 Task: Add people "mailaustralia7@gmail.com" to the document "Monthly reports".
Action: Mouse moved to (91, 74)
Screenshot: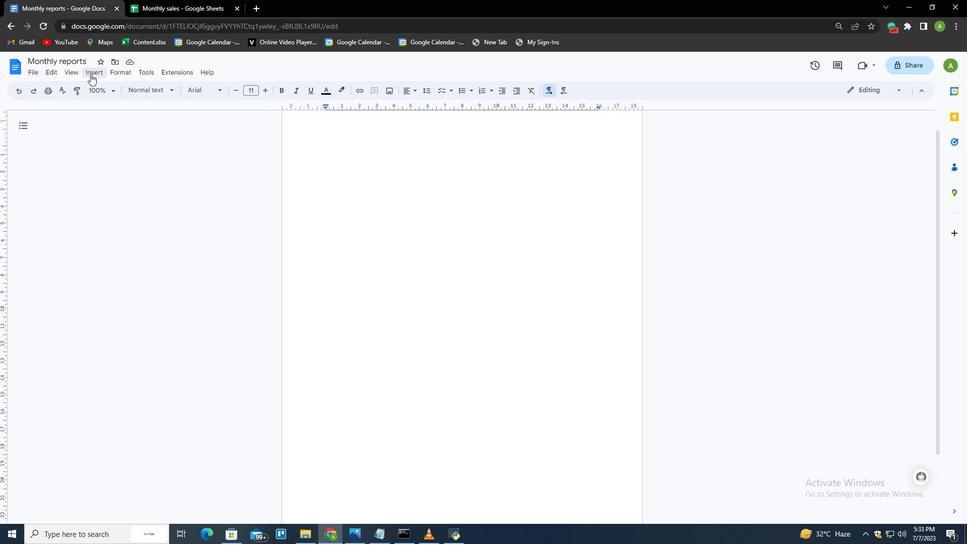 
Action: Mouse pressed left at (91, 74)
Screenshot: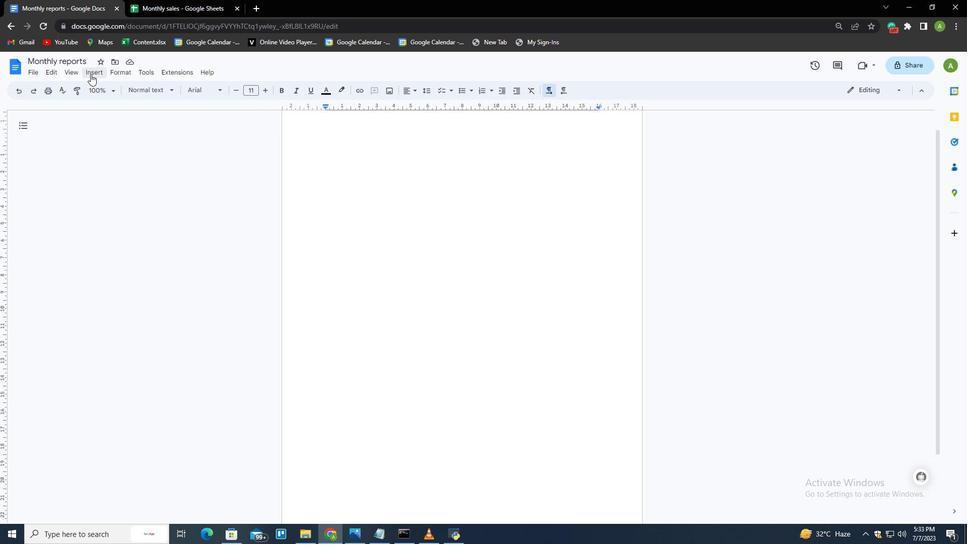 
Action: Mouse moved to (255, 195)
Screenshot: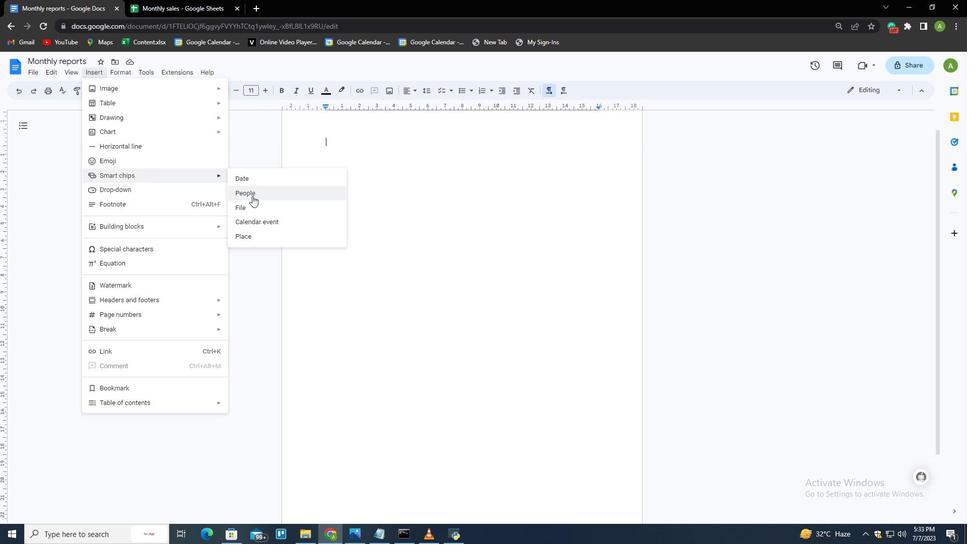 
Action: Mouse pressed left at (255, 195)
Screenshot: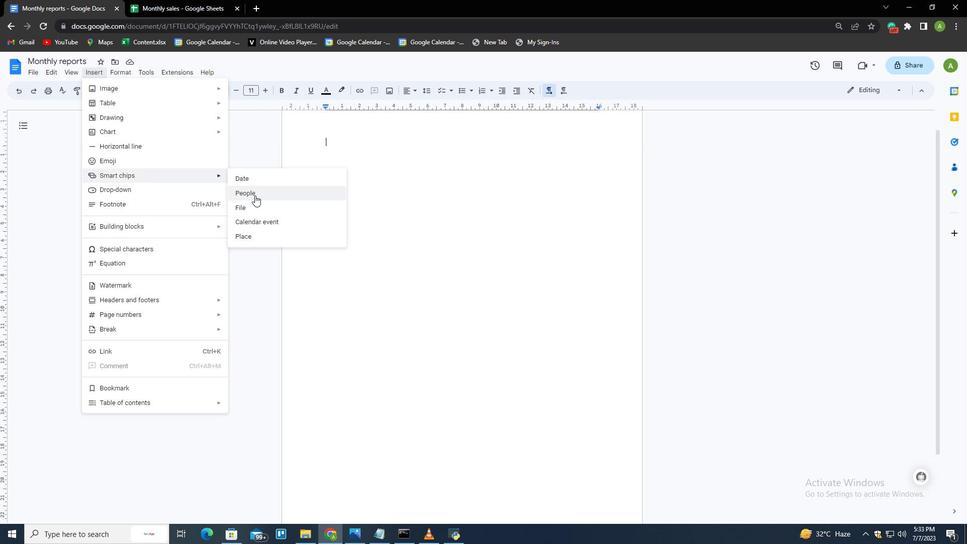 
Action: Mouse moved to (357, 166)
Screenshot: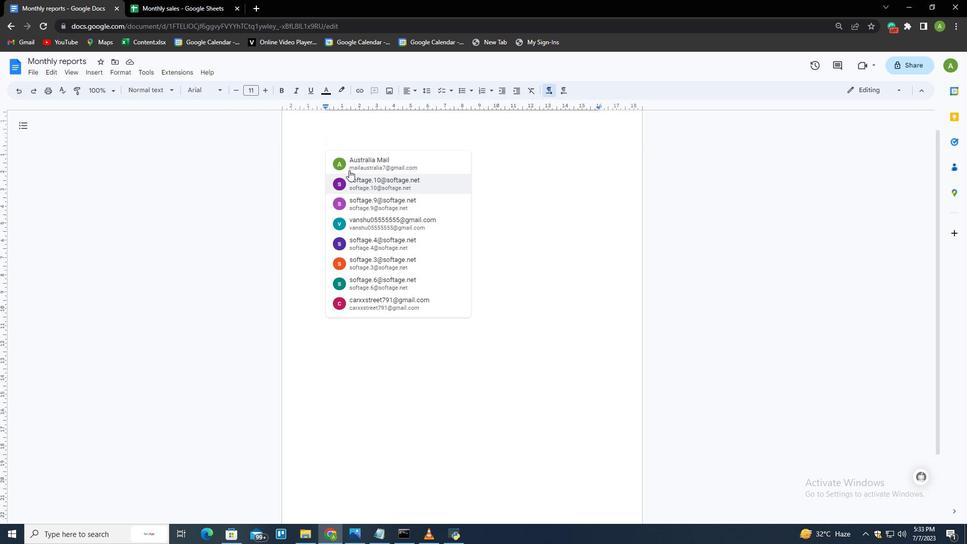 
Action: Mouse pressed left at (357, 166)
Screenshot: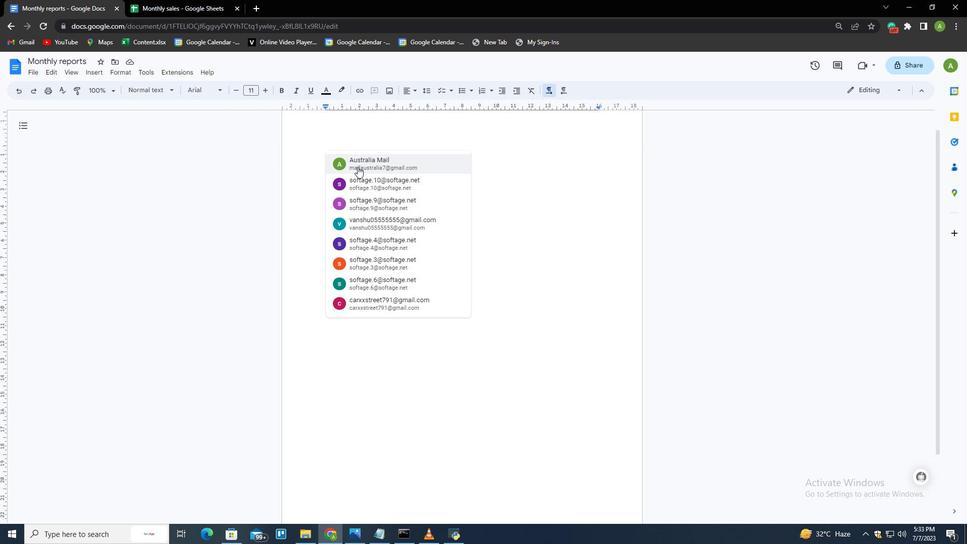 
Action: Mouse moved to (392, 178)
Screenshot: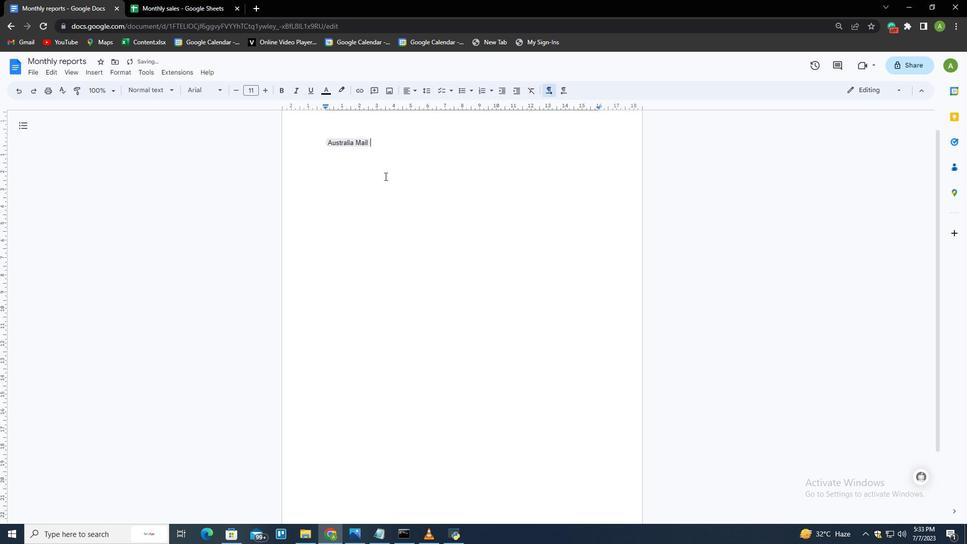 
